 Task: Add a condition where "Assignee Is not Current user" in unsolved tickets in your groups.
Action: Mouse moved to (156, 501)
Screenshot: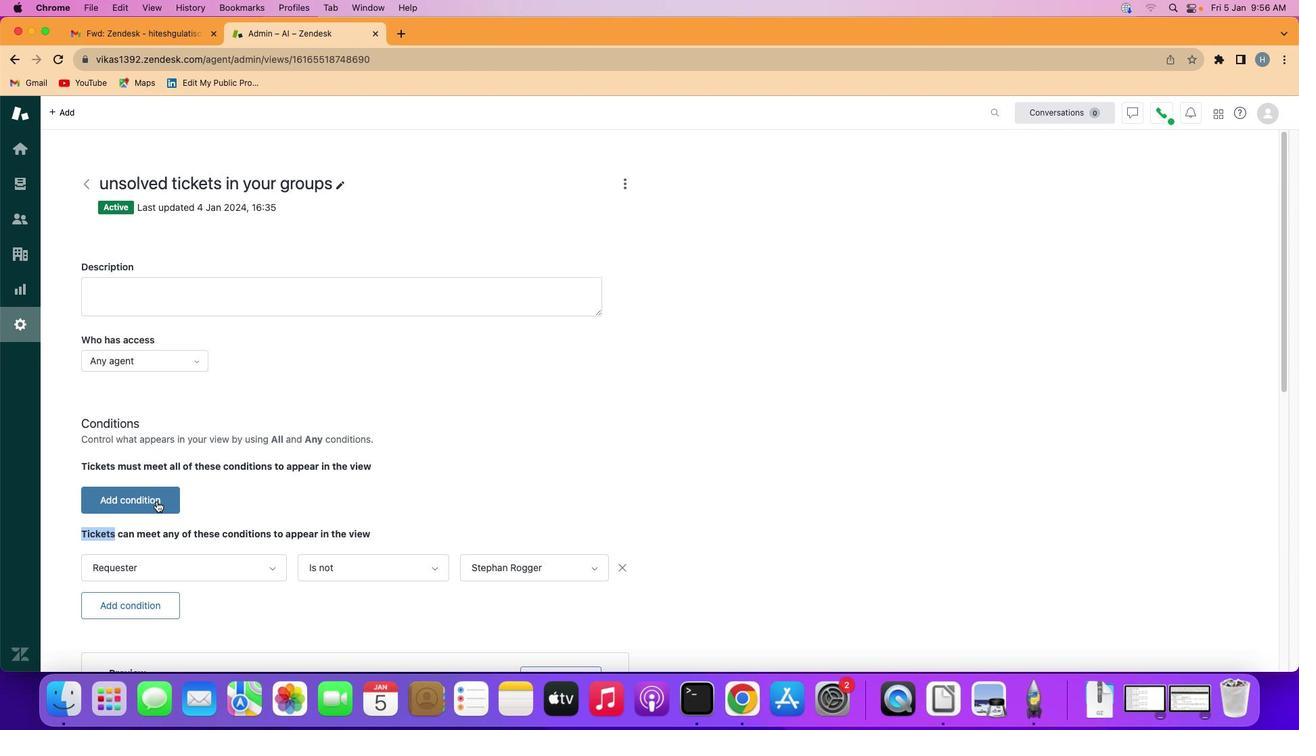 
Action: Mouse pressed left at (156, 501)
Screenshot: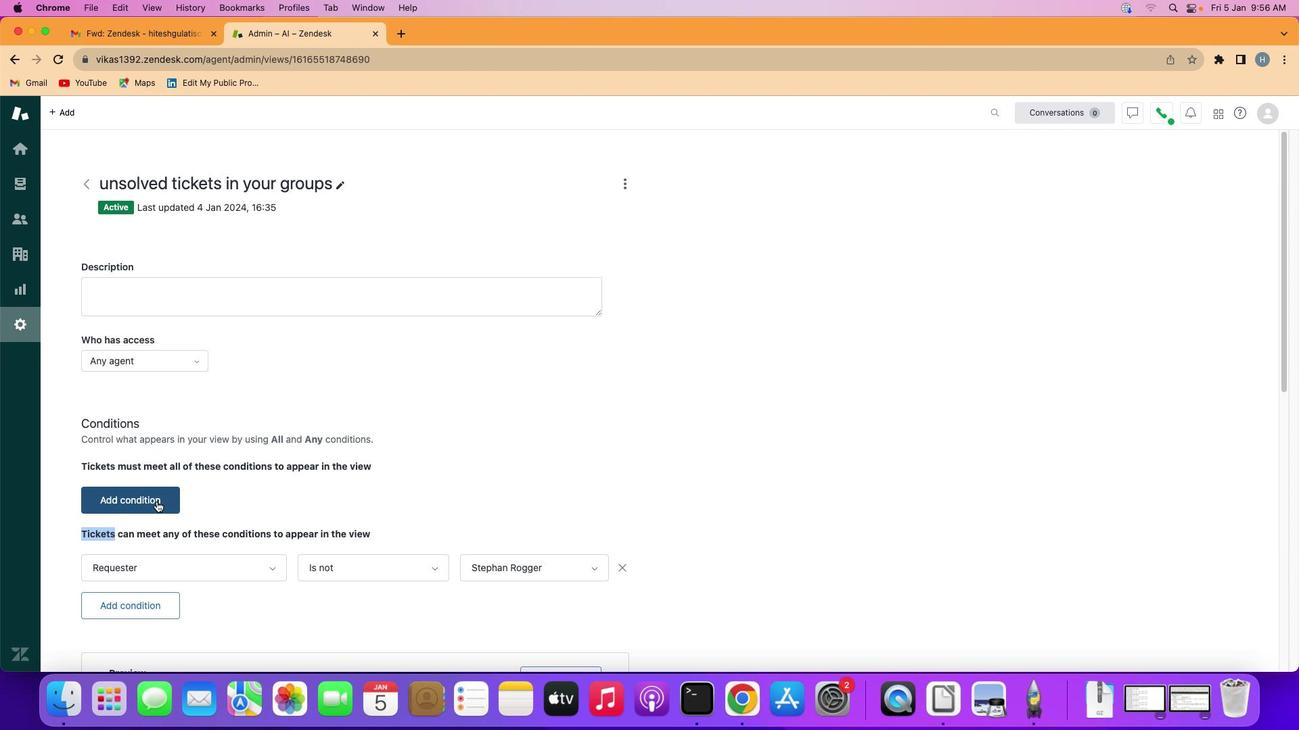 
Action: Mouse moved to (163, 498)
Screenshot: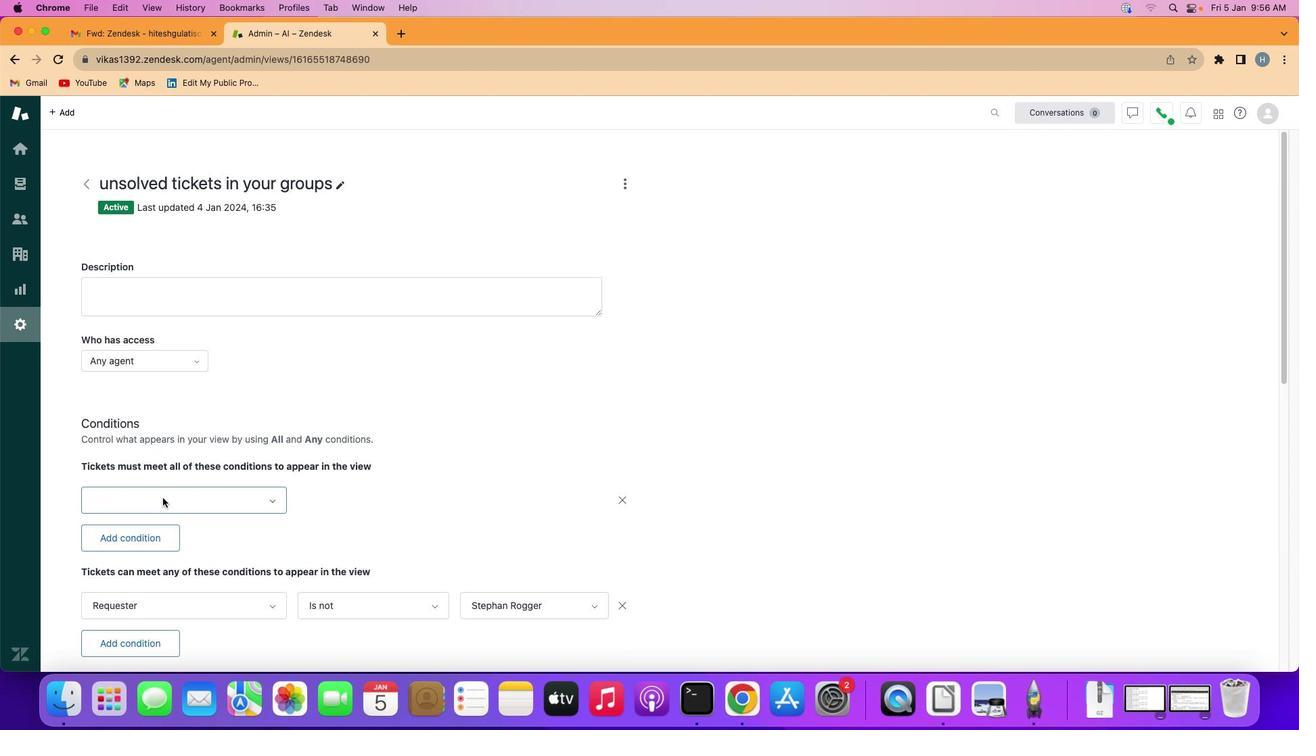 
Action: Mouse pressed left at (163, 498)
Screenshot: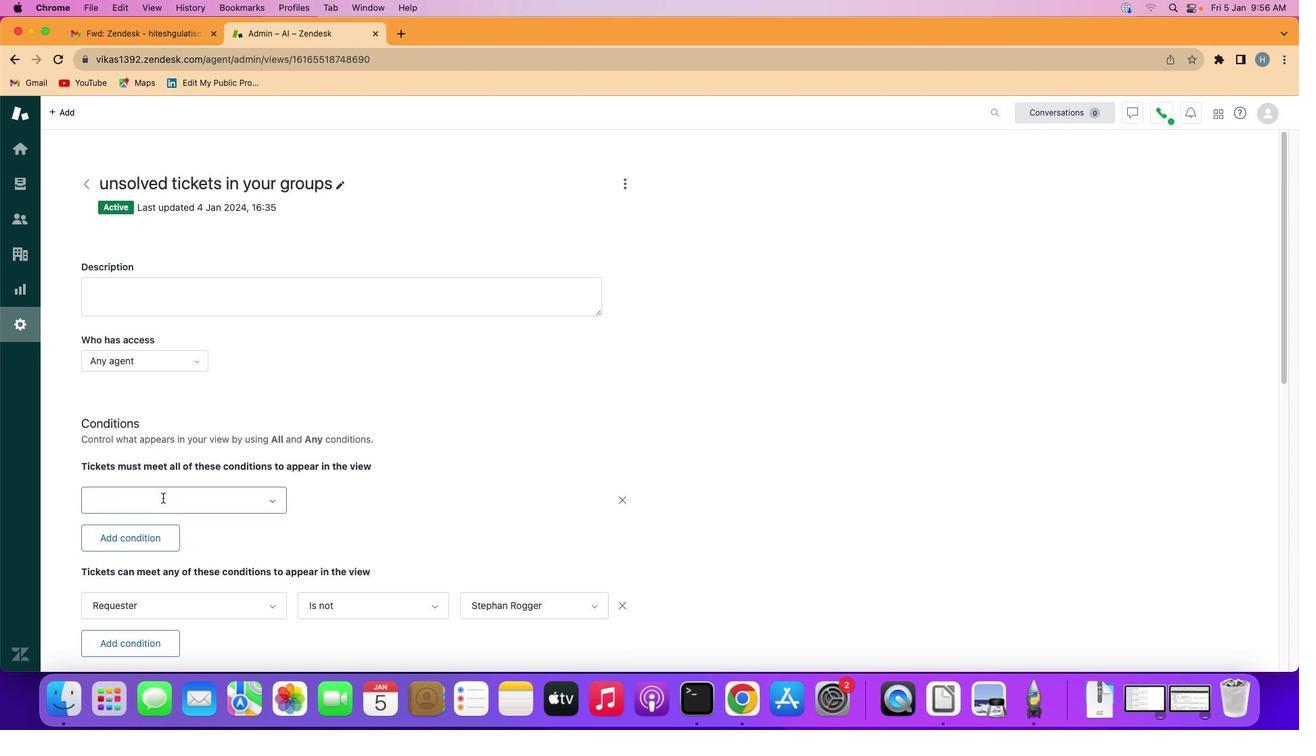 
Action: Mouse moved to (185, 428)
Screenshot: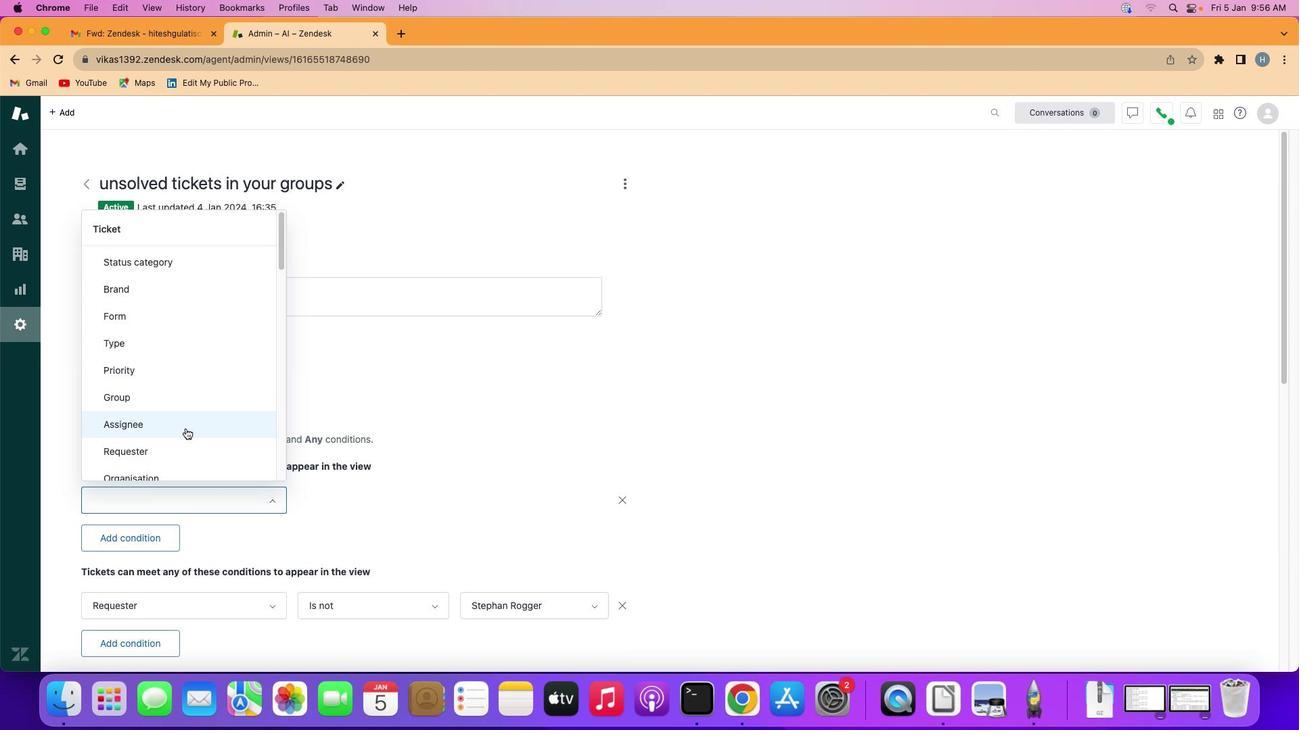
Action: Mouse pressed left at (185, 428)
Screenshot: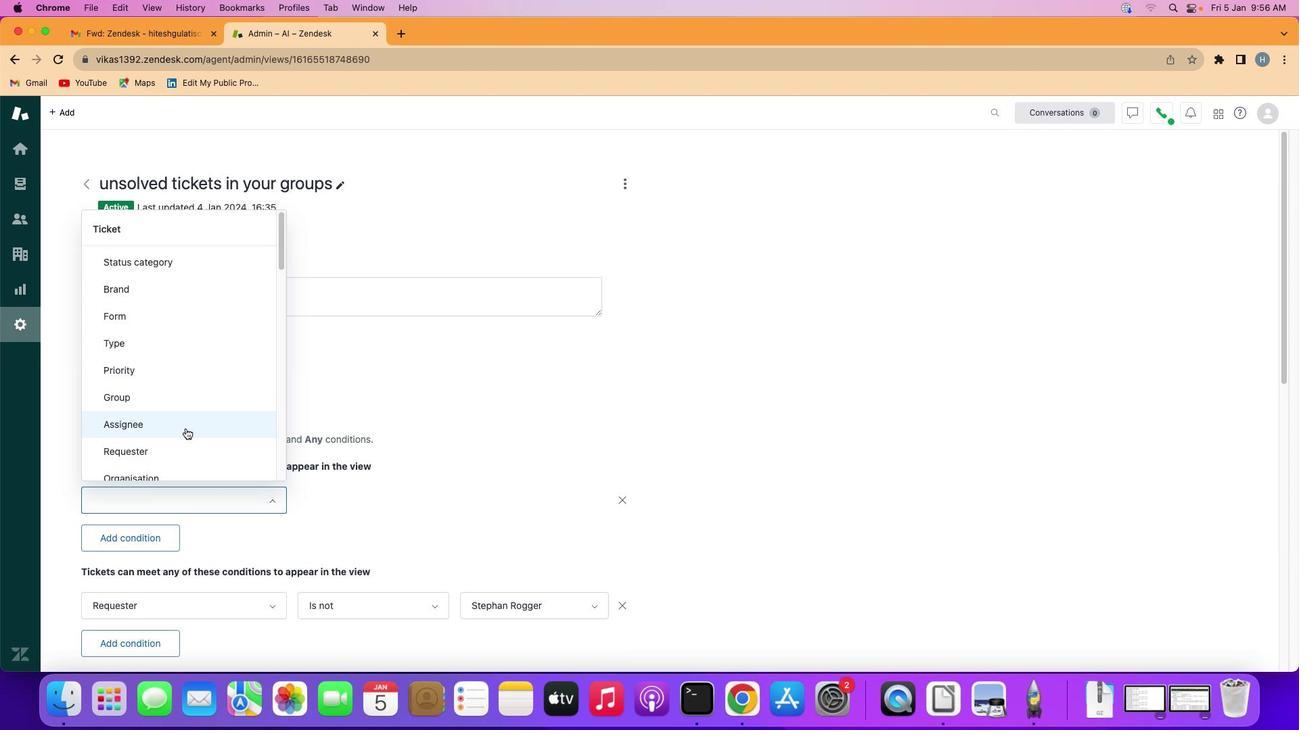 
Action: Mouse moved to (340, 497)
Screenshot: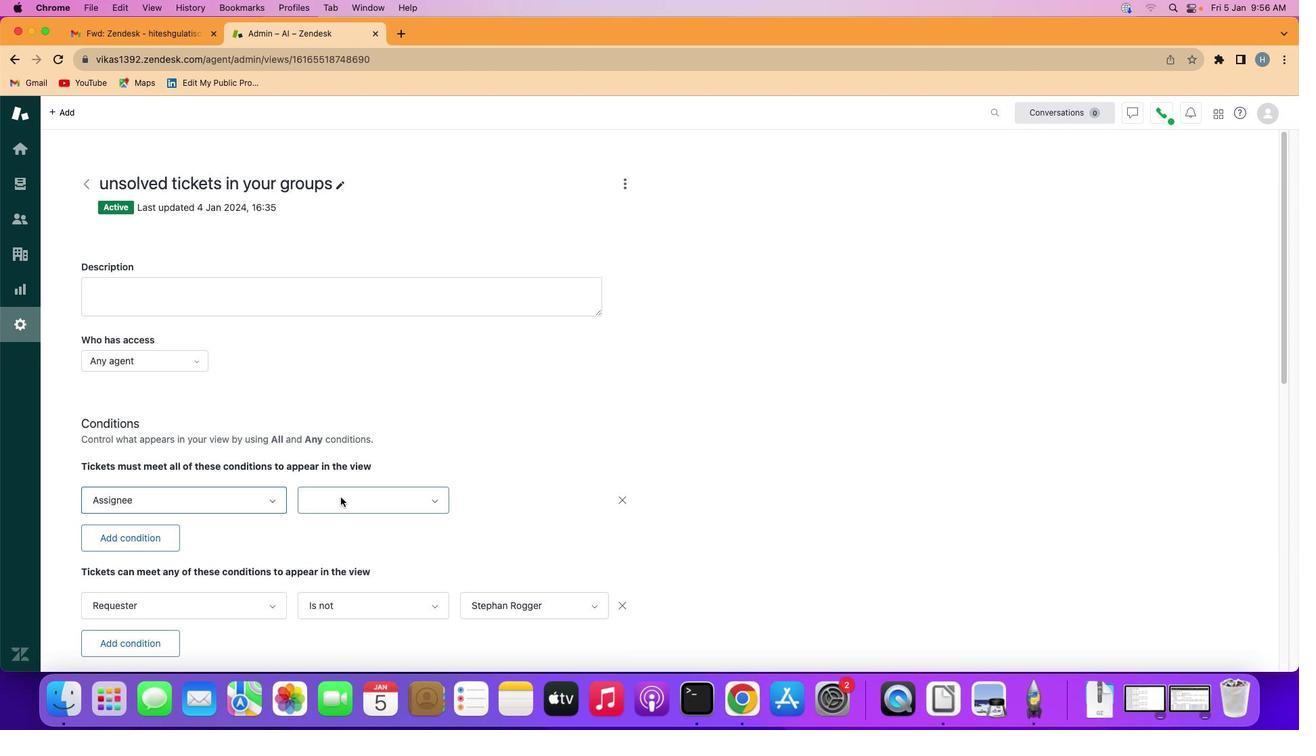 
Action: Mouse pressed left at (340, 497)
Screenshot: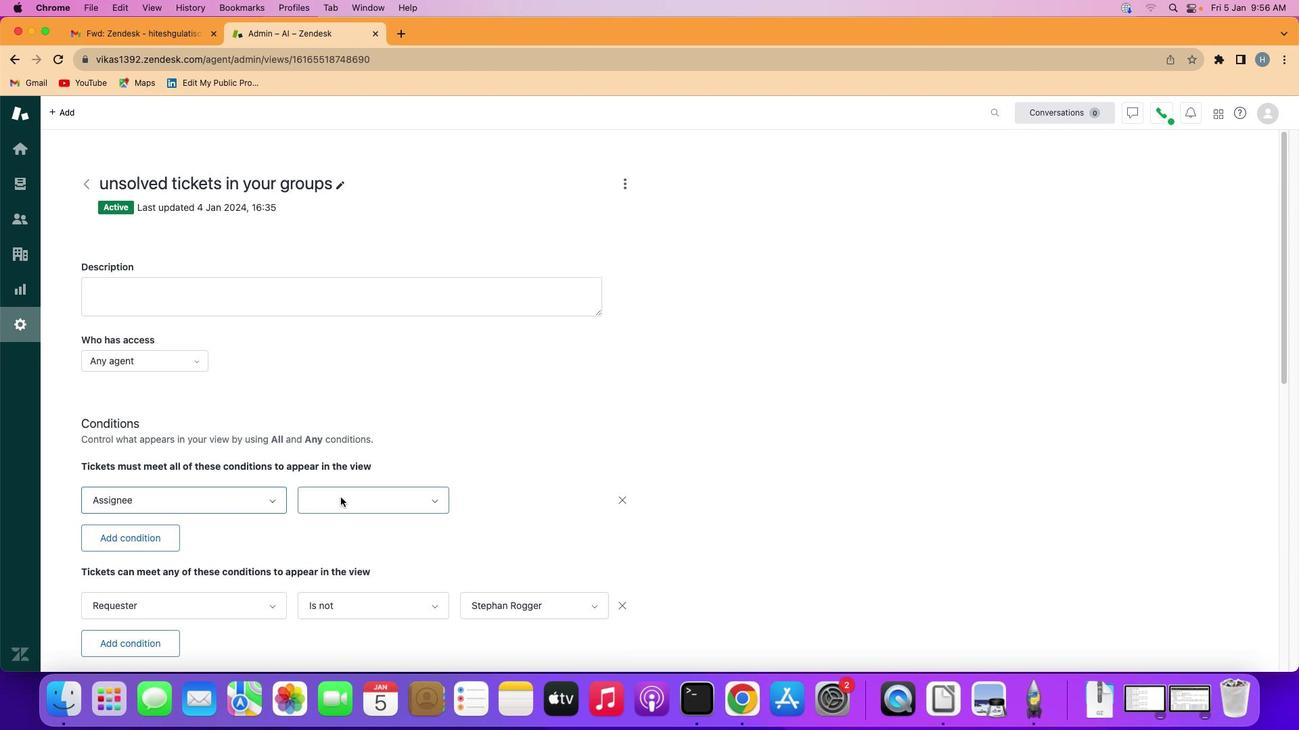 
Action: Mouse moved to (353, 565)
Screenshot: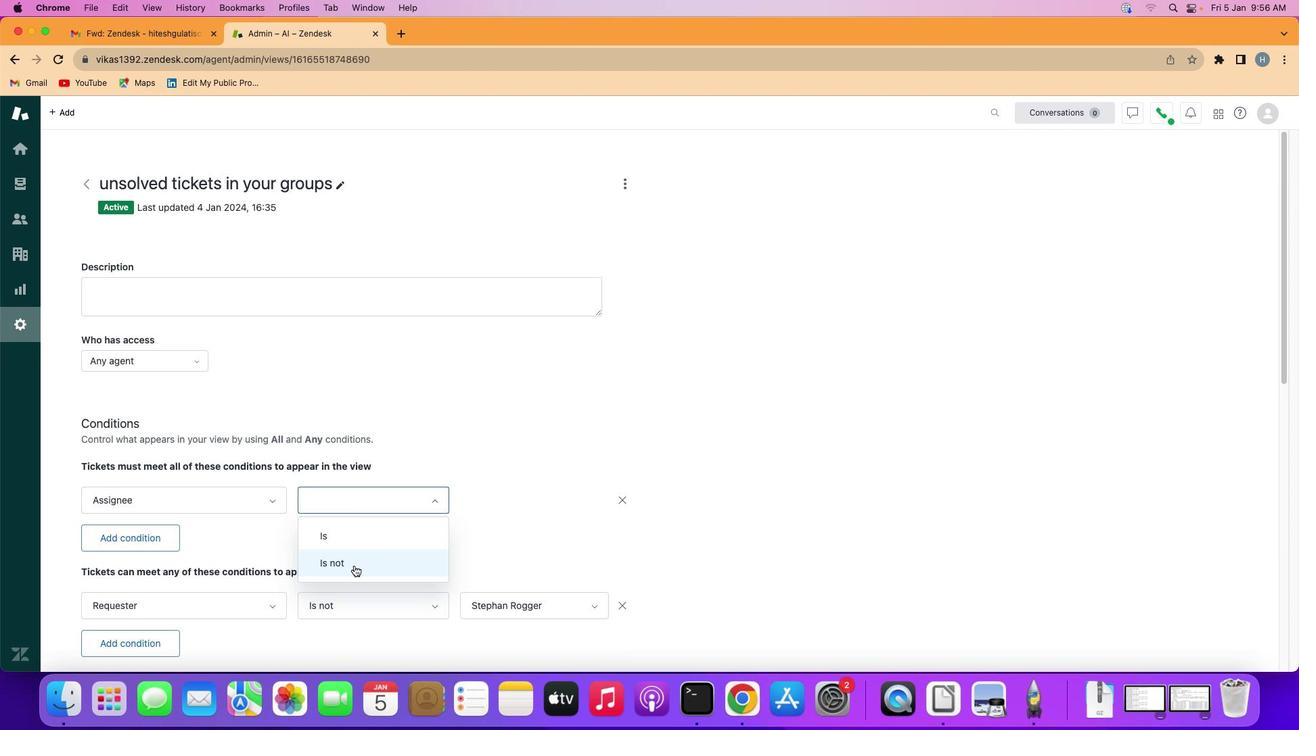 
Action: Mouse pressed left at (353, 565)
Screenshot: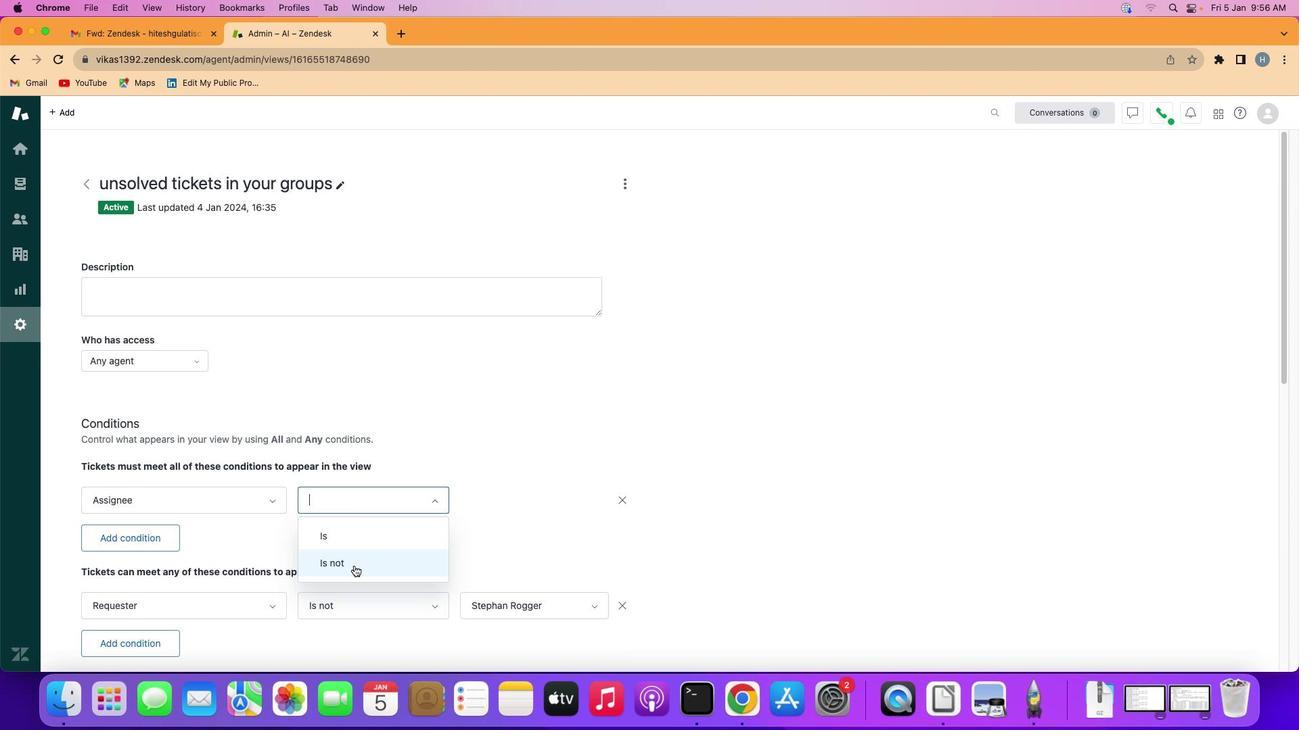 
Action: Mouse moved to (525, 503)
Screenshot: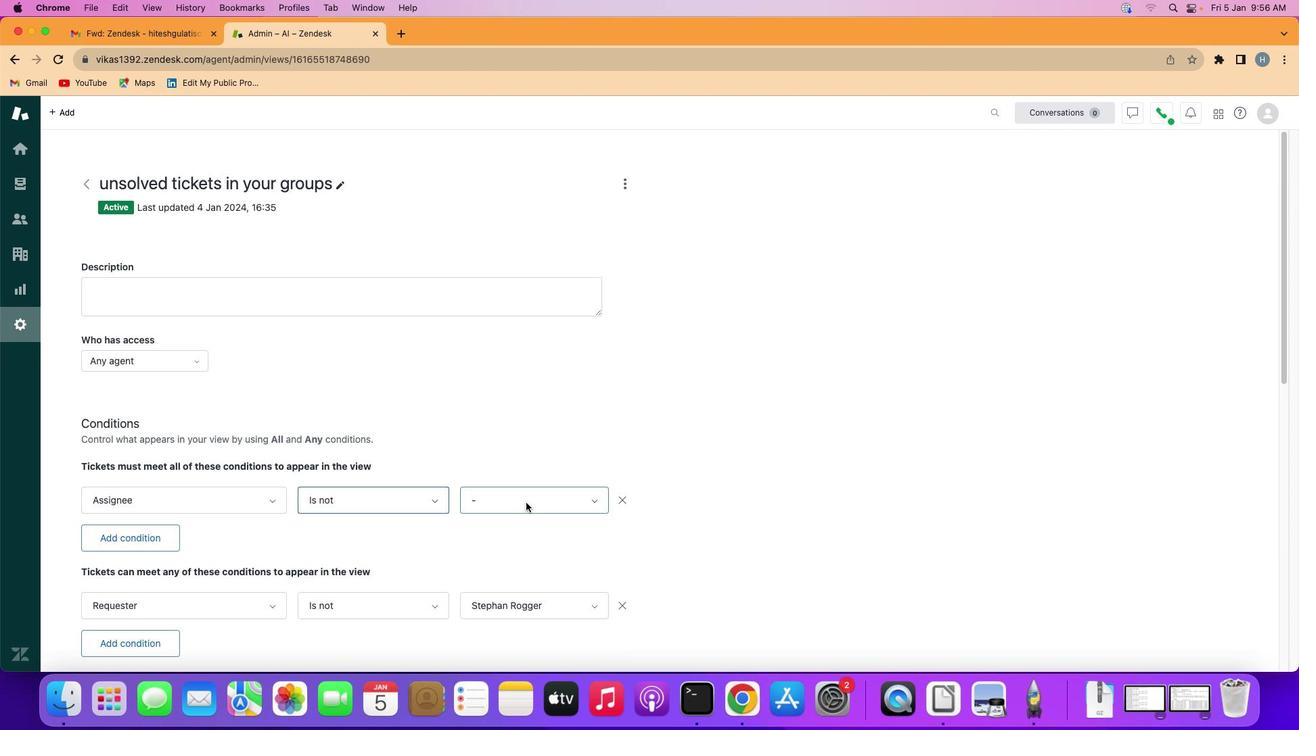 
Action: Mouse pressed left at (525, 503)
Screenshot: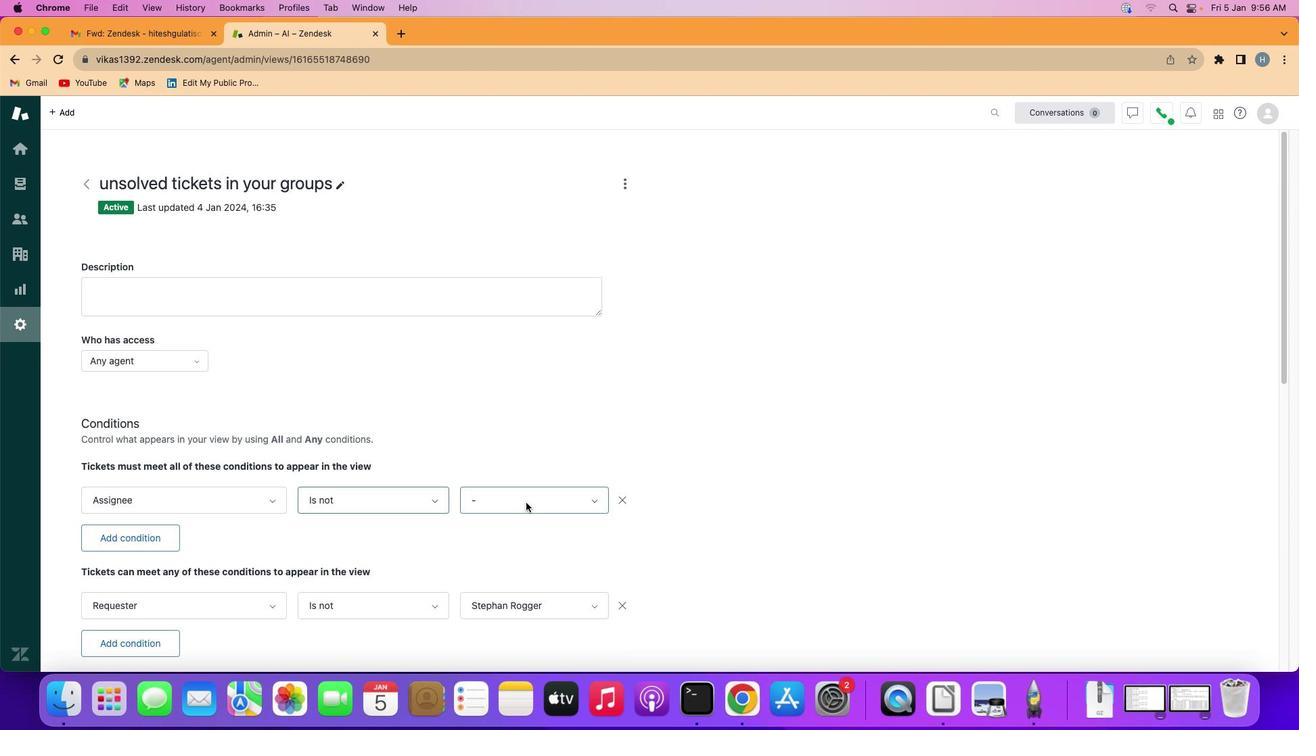 
Action: Mouse moved to (558, 387)
Screenshot: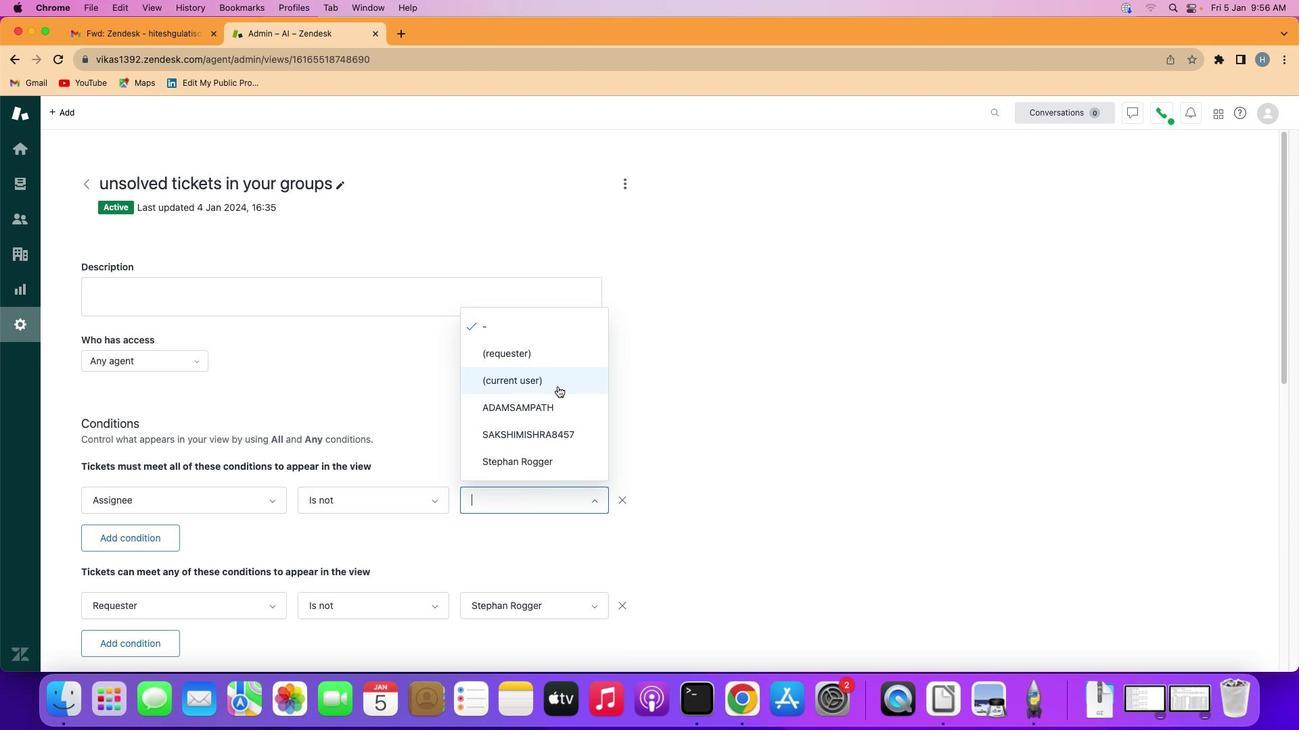 
Action: Mouse pressed left at (558, 387)
Screenshot: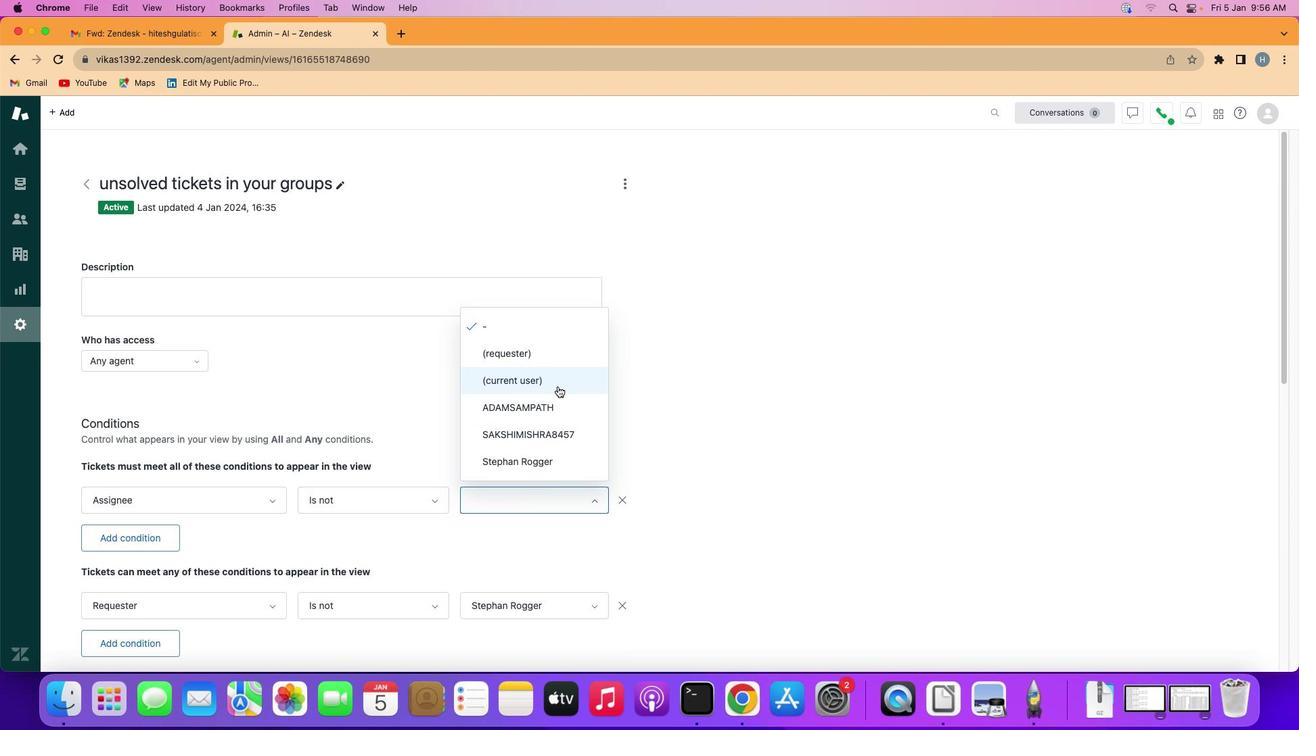 
